 Task: Change the table border color is red 1.5 pt.
Action: Mouse moved to (180, 73)
Screenshot: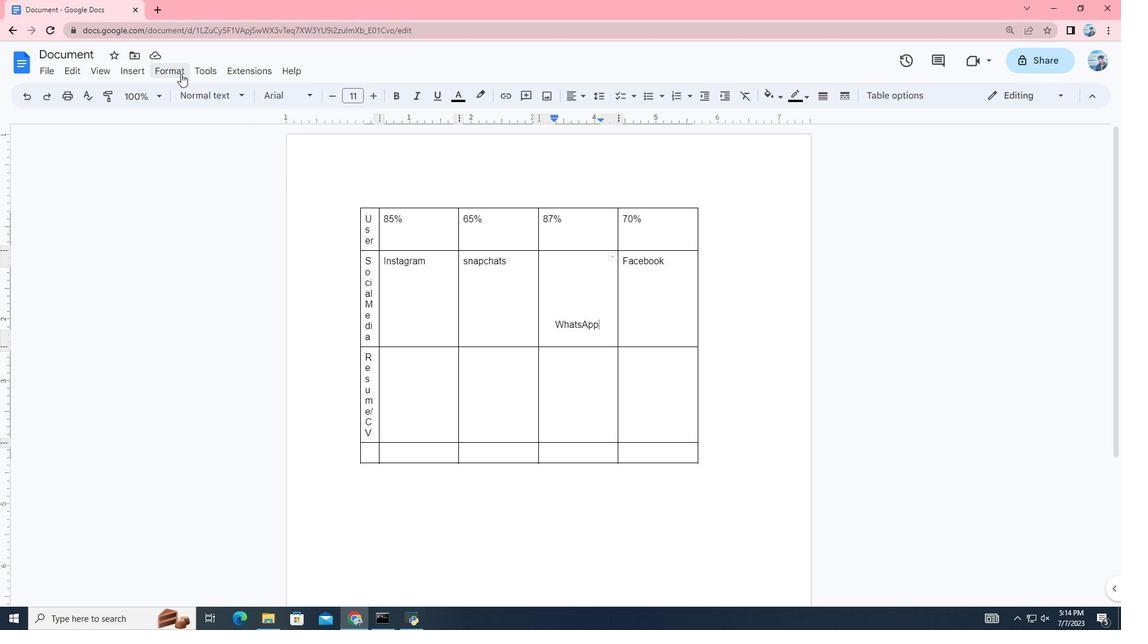 
Action: Mouse pressed left at (180, 73)
Screenshot: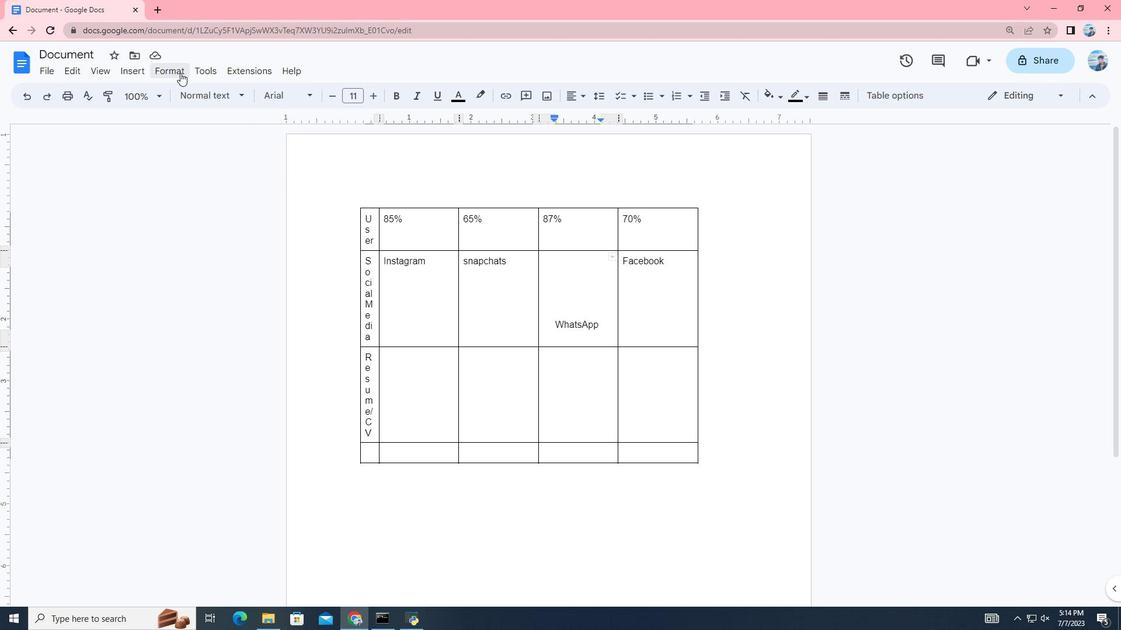 
Action: Mouse moved to (422, 589)
Screenshot: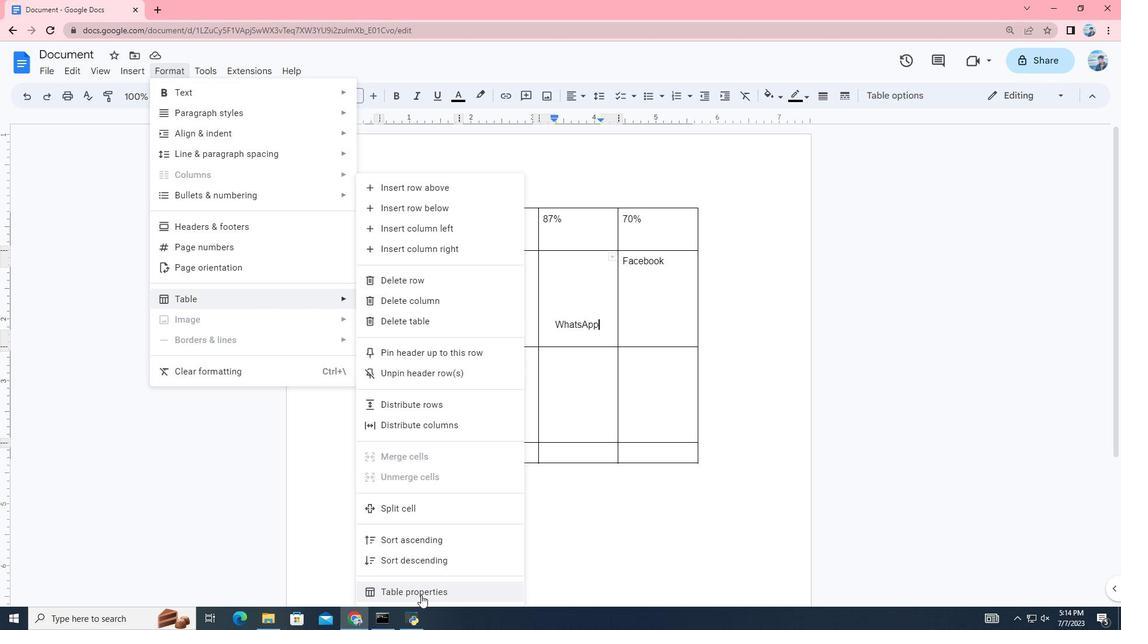 
Action: Mouse pressed left at (422, 589)
Screenshot: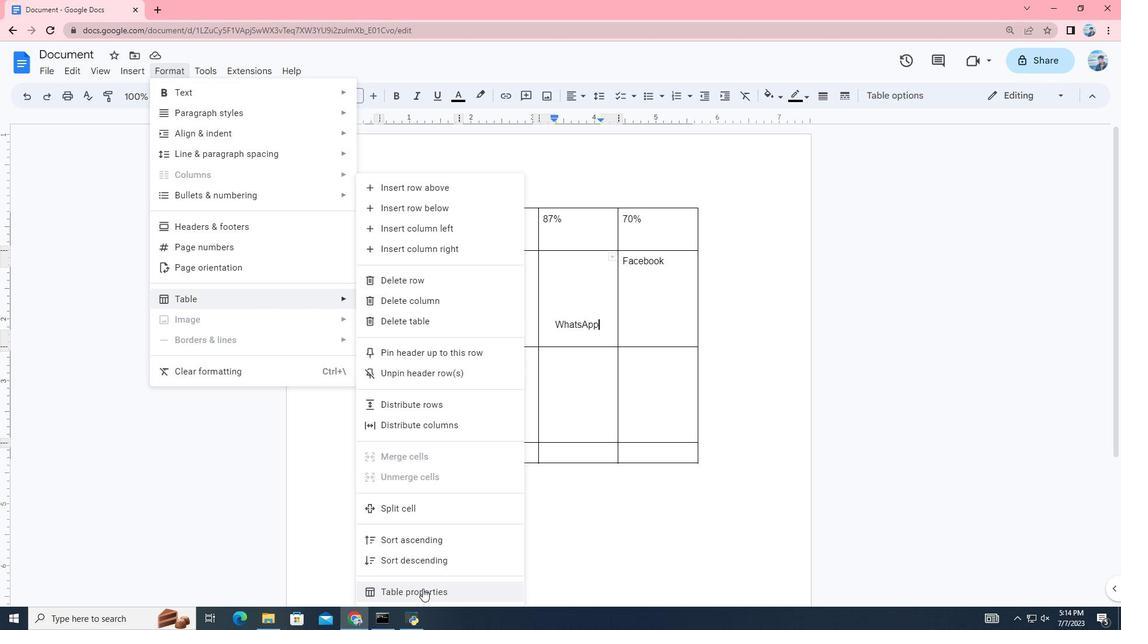 
Action: Mouse moved to (954, 512)
Screenshot: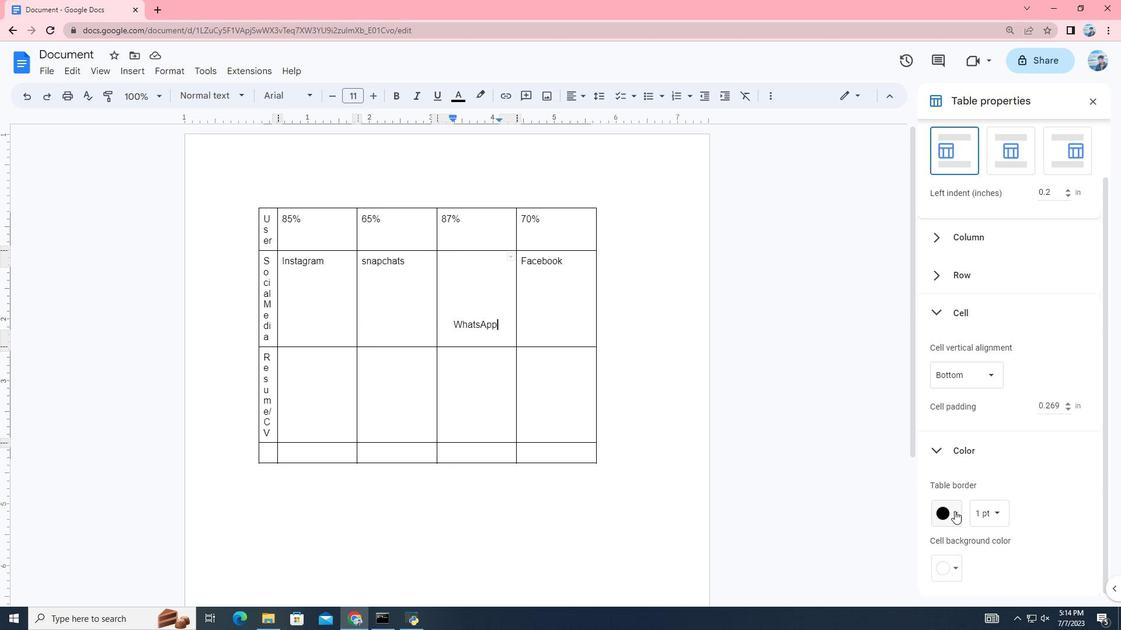 
Action: Mouse pressed left at (954, 512)
Screenshot: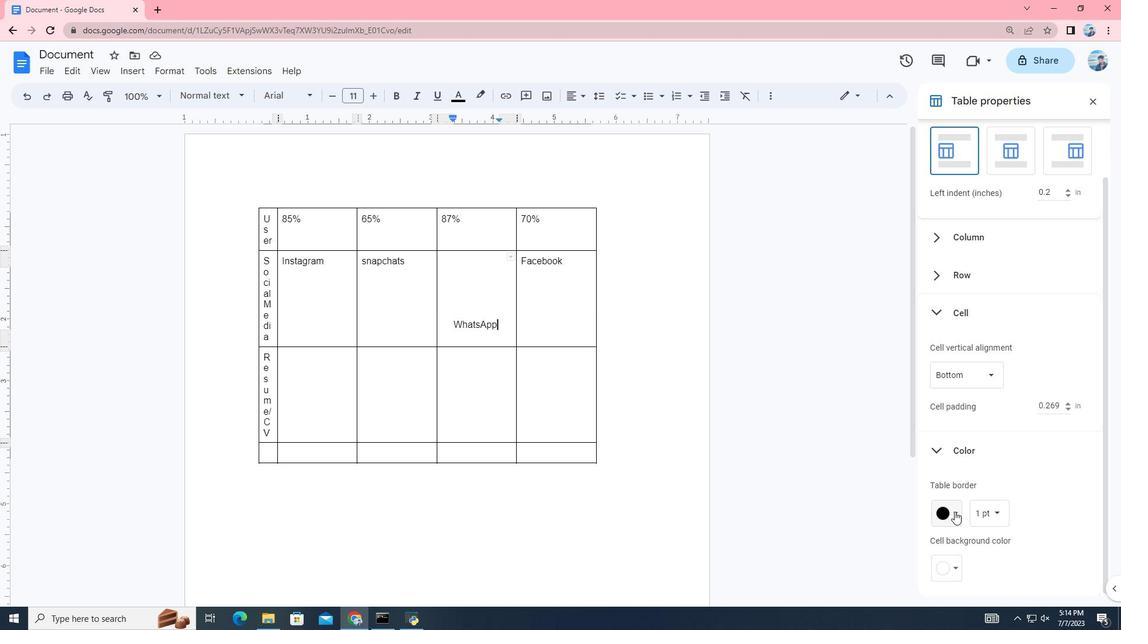 
Action: Mouse moved to (960, 367)
Screenshot: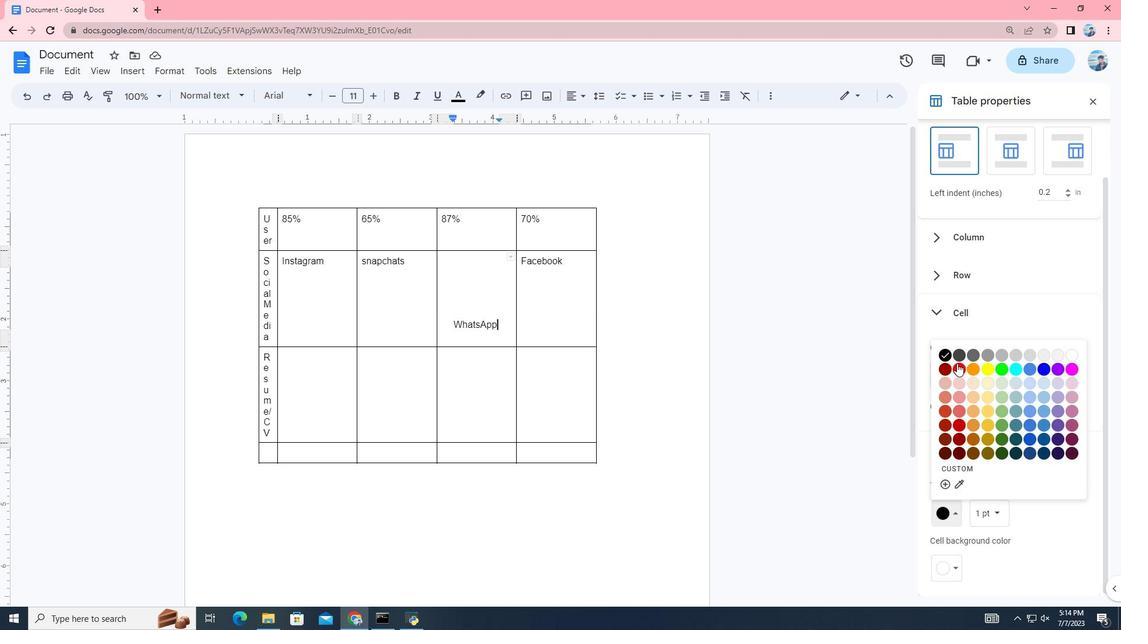 
Action: Mouse pressed left at (960, 367)
Screenshot: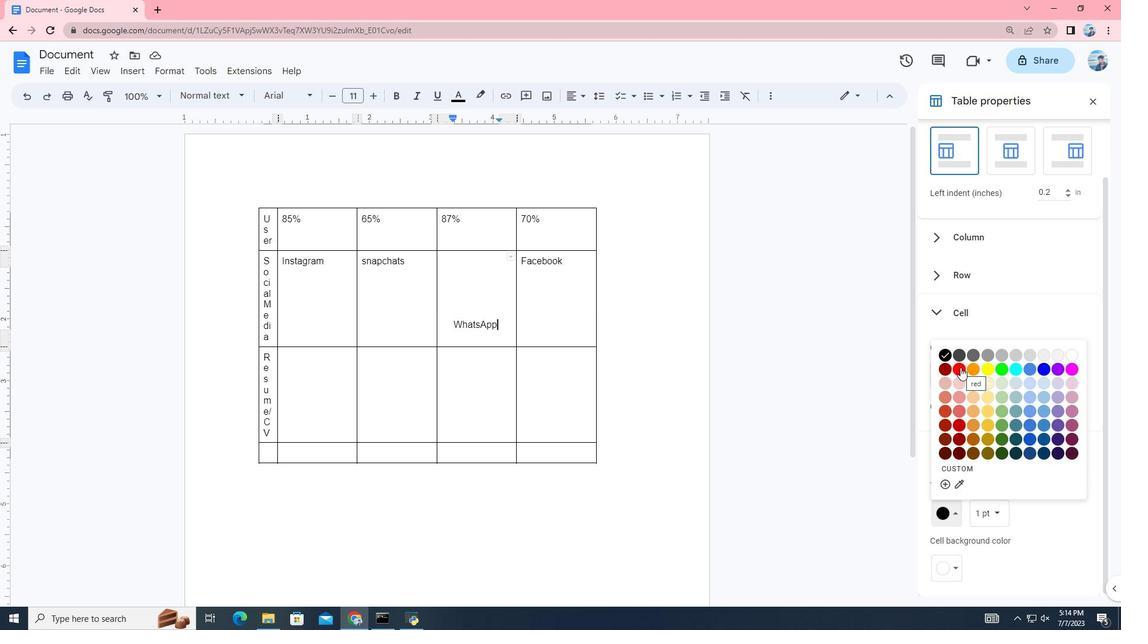 
Action: Mouse moved to (998, 510)
Screenshot: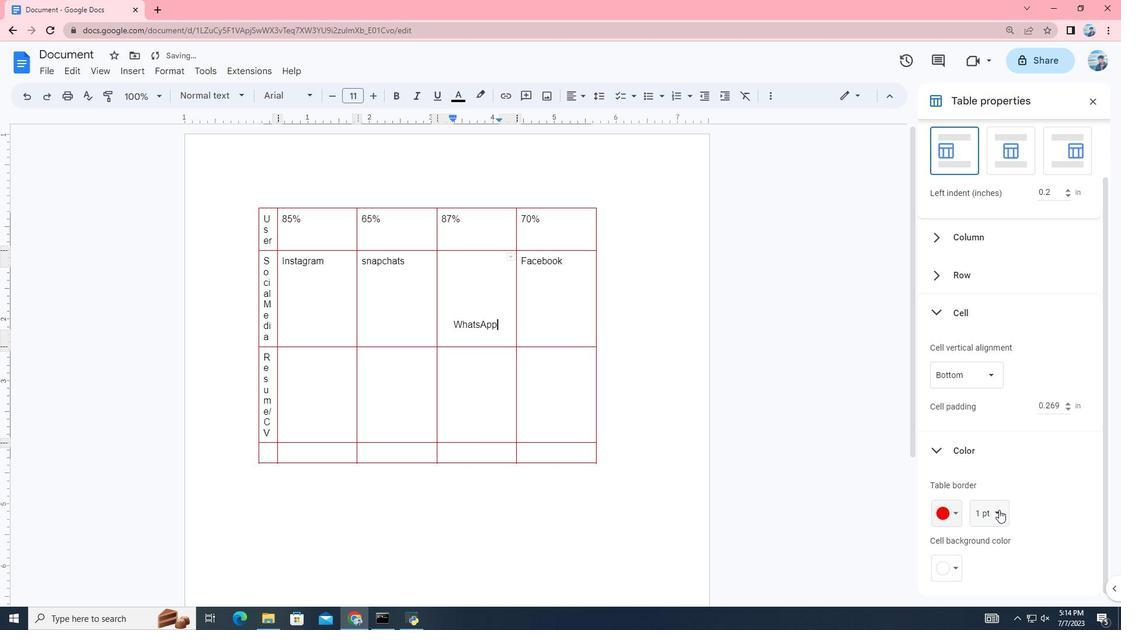 
Action: Mouse pressed left at (998, 510)
Screenshot: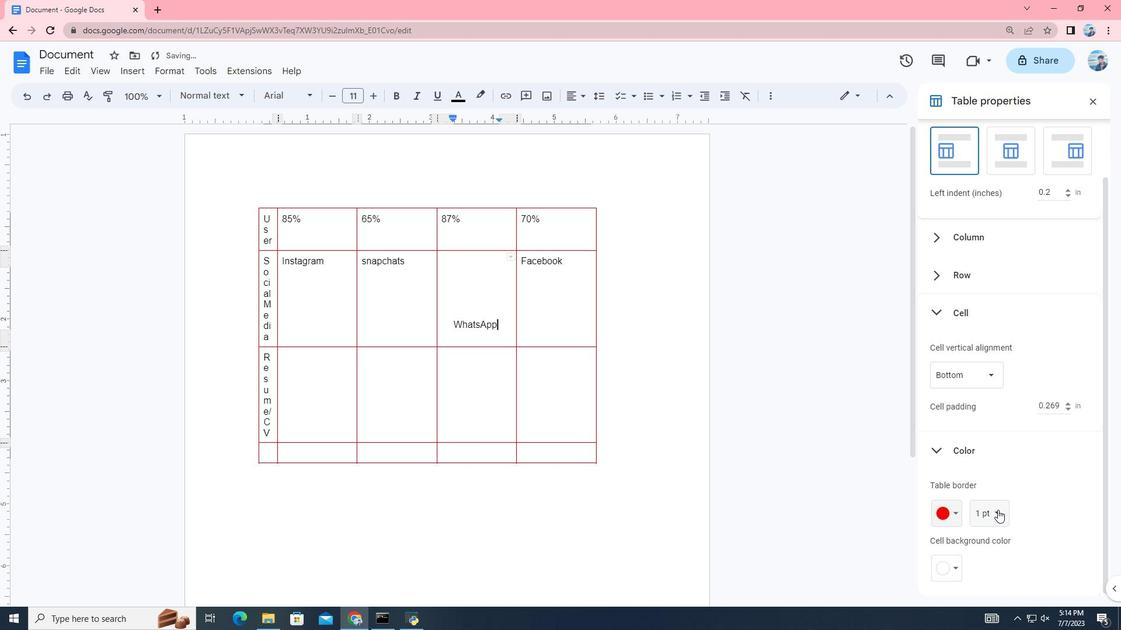 
Action: Mouse moved to (1015, 530)
Screenshot: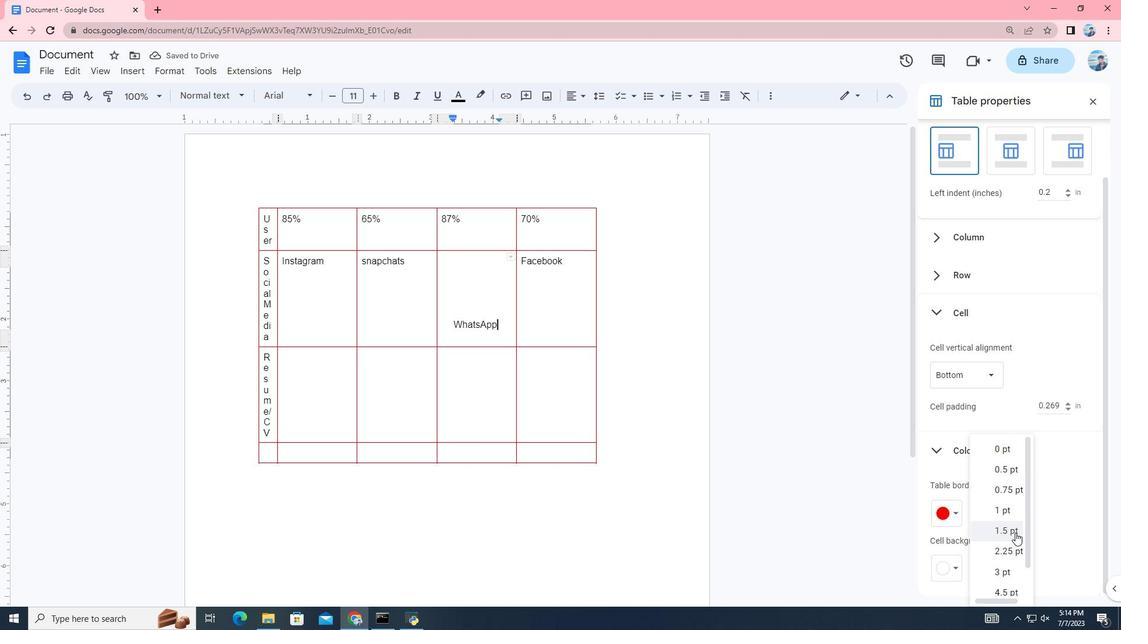 
Action: Mouse pressed left at (1015, 530)
Screenshot: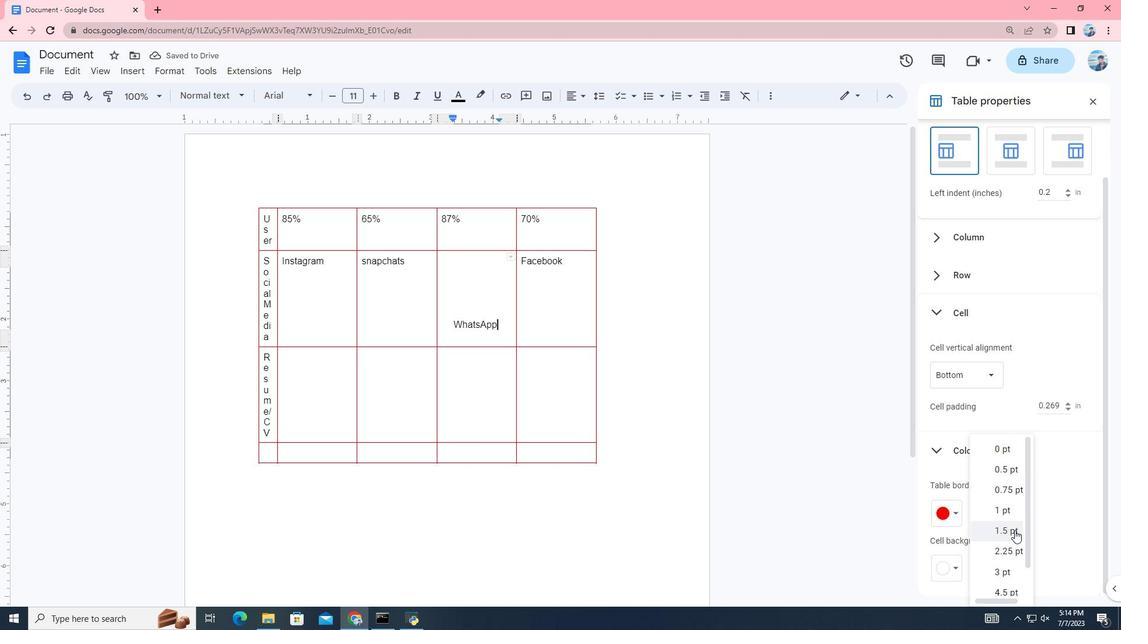 
Action: Mouse moved to (914, 526)
Screenshot: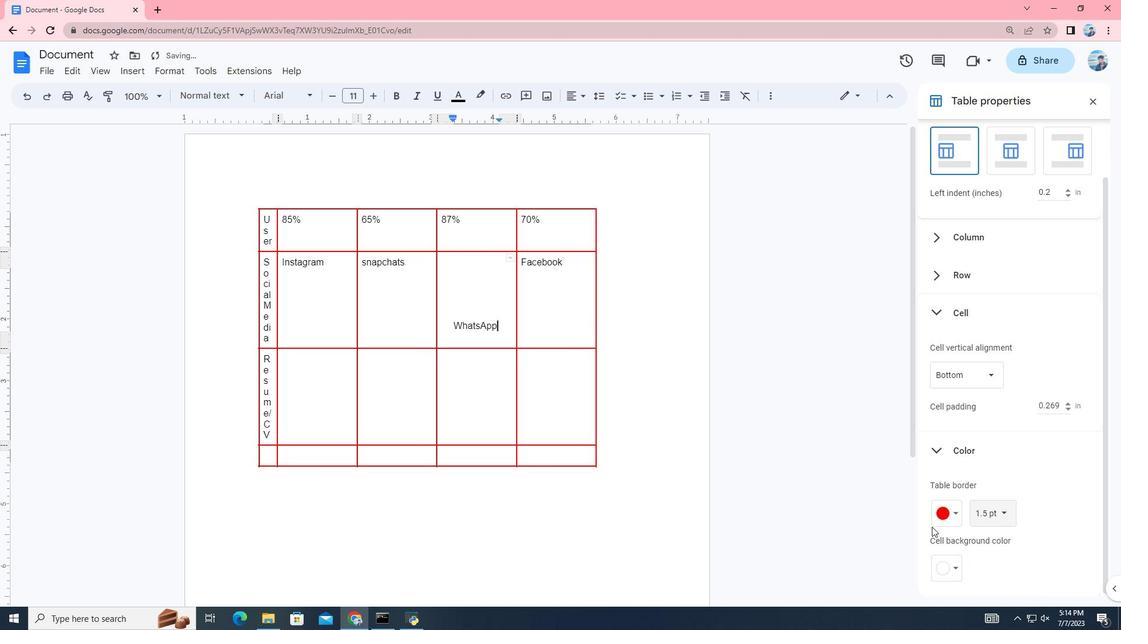 
